 Task: Find directions from Salt Lake City to Zion National Park in Utah.
Action: Mouse moved to (1142, 13)
Screenshot: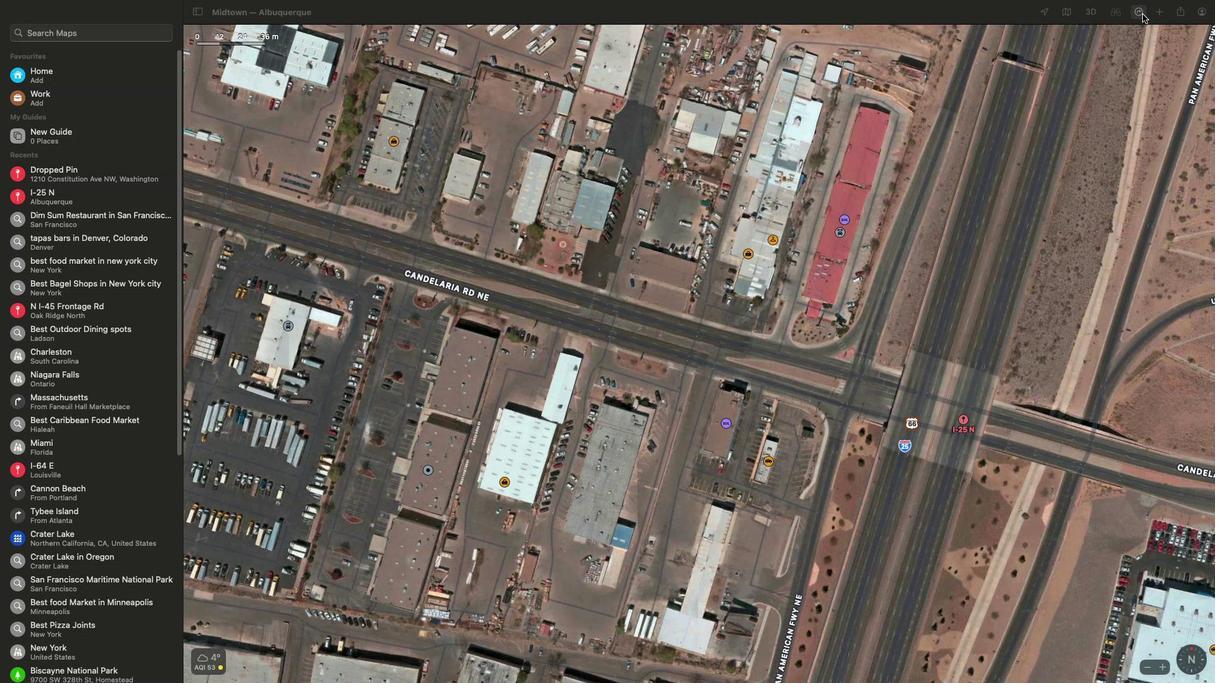 
Action: Mouse pressed left at (1142, 13)
Screenshot: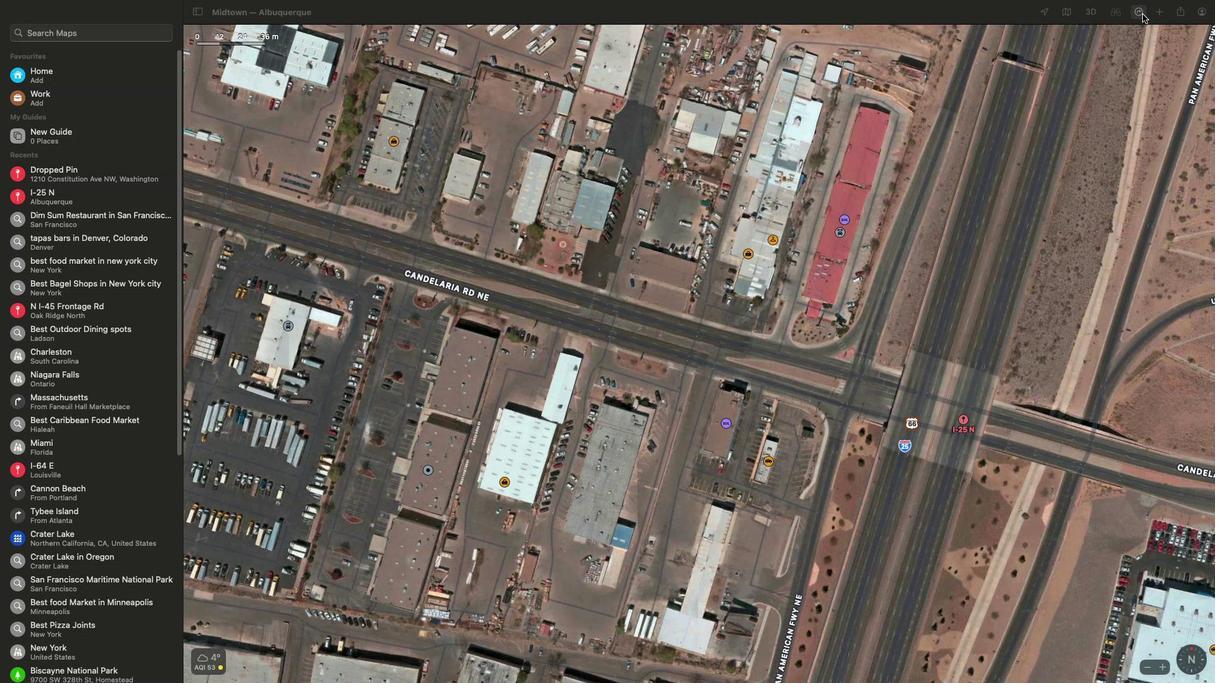 
Action: Mouse moved to (1169, 79)
Screenshot: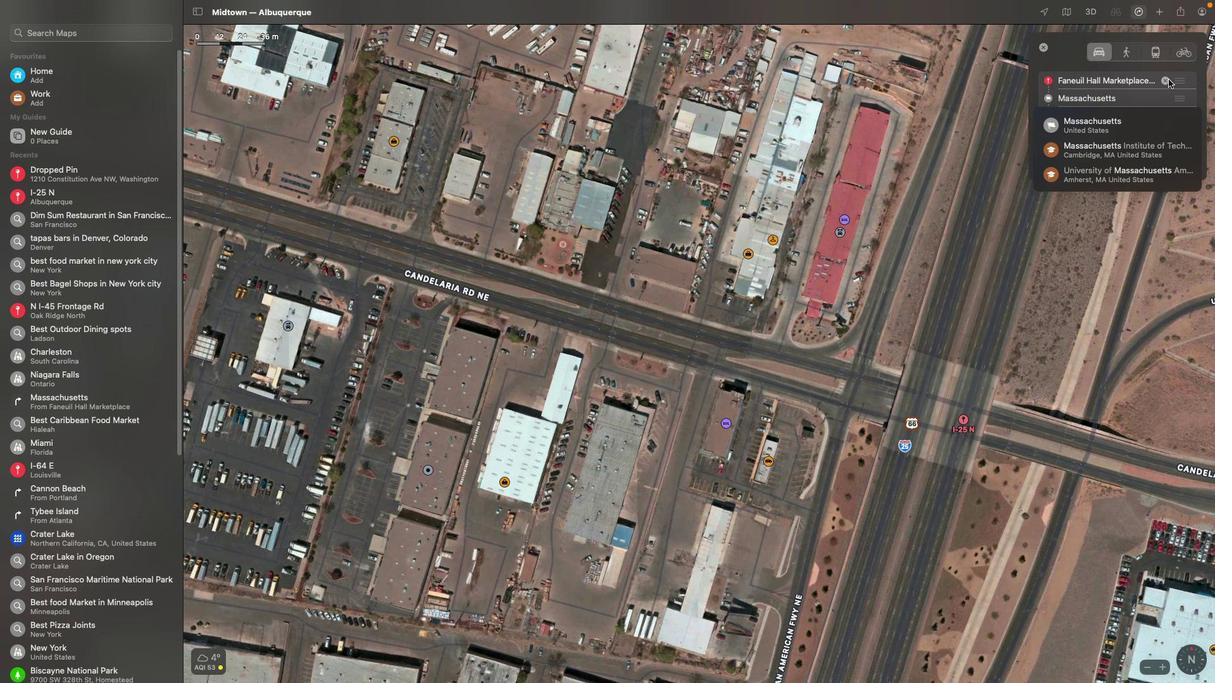 
Action: Mouse pressed left at (1169, 79)
Screenshot: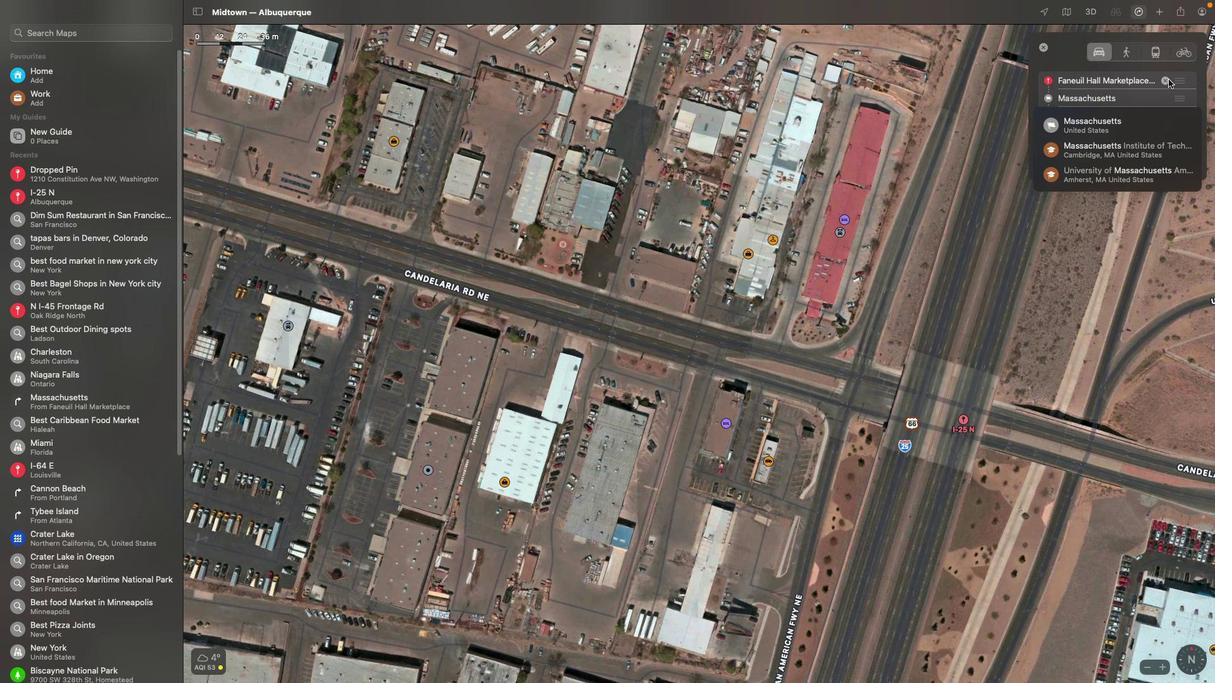 
Action: Mouse moved to (1094, 76)
Screenshot: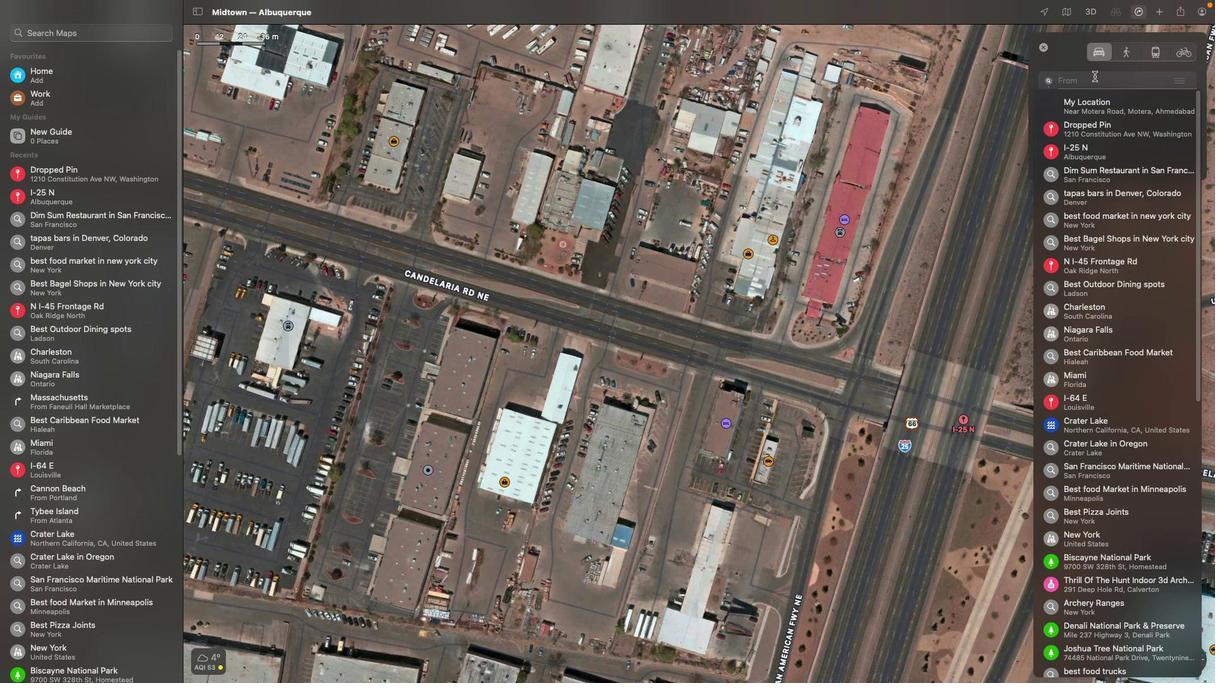 
Action: Mouse pressed left at (1094, 76)
Screenshot: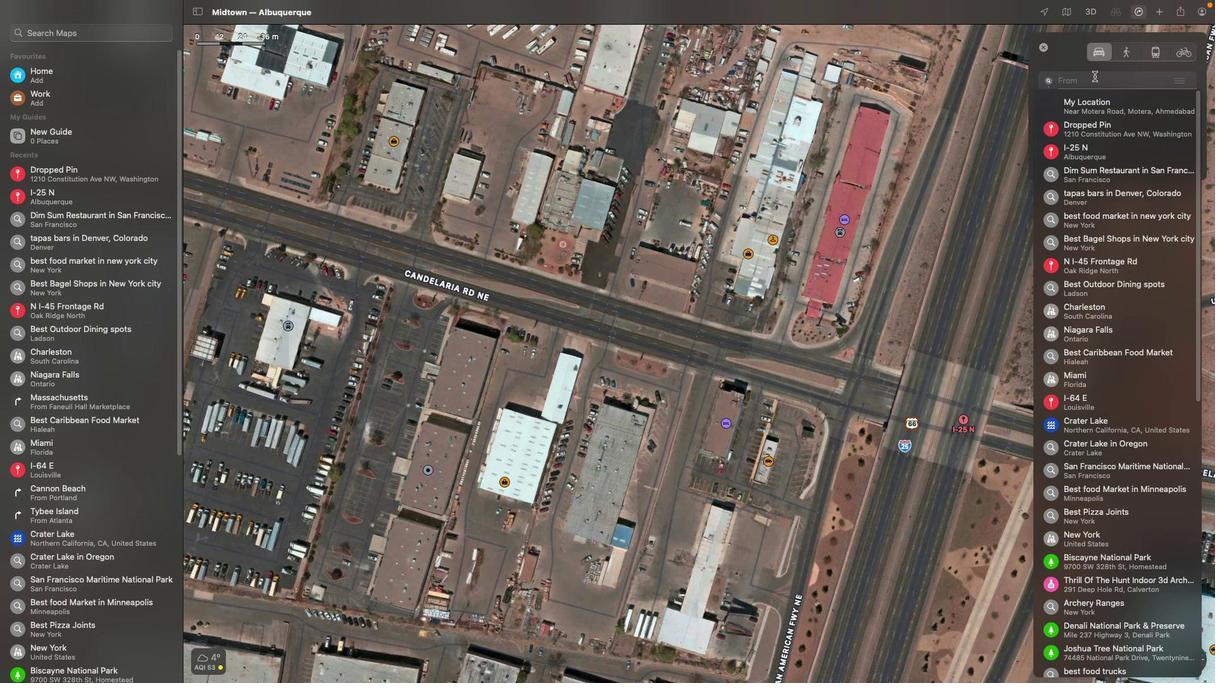 
Action: Mouse moved to (836, 150)
Screenshot: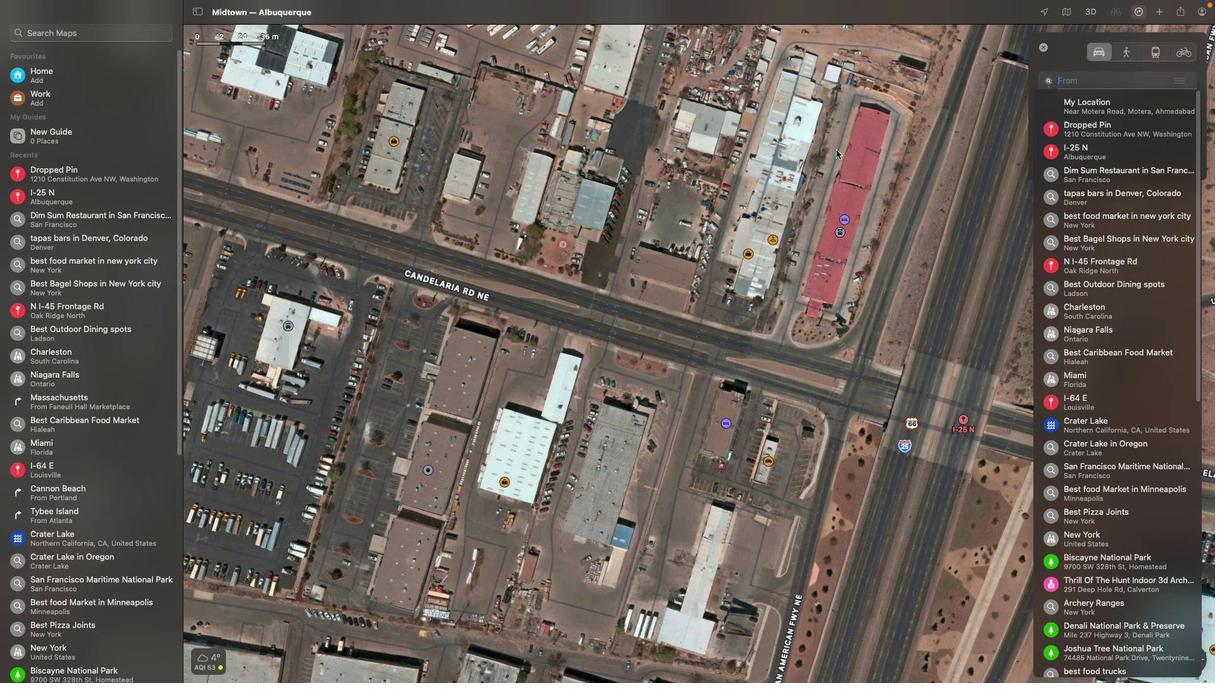 
Action: Mouse pressed left at (836, 150)
Screenshot: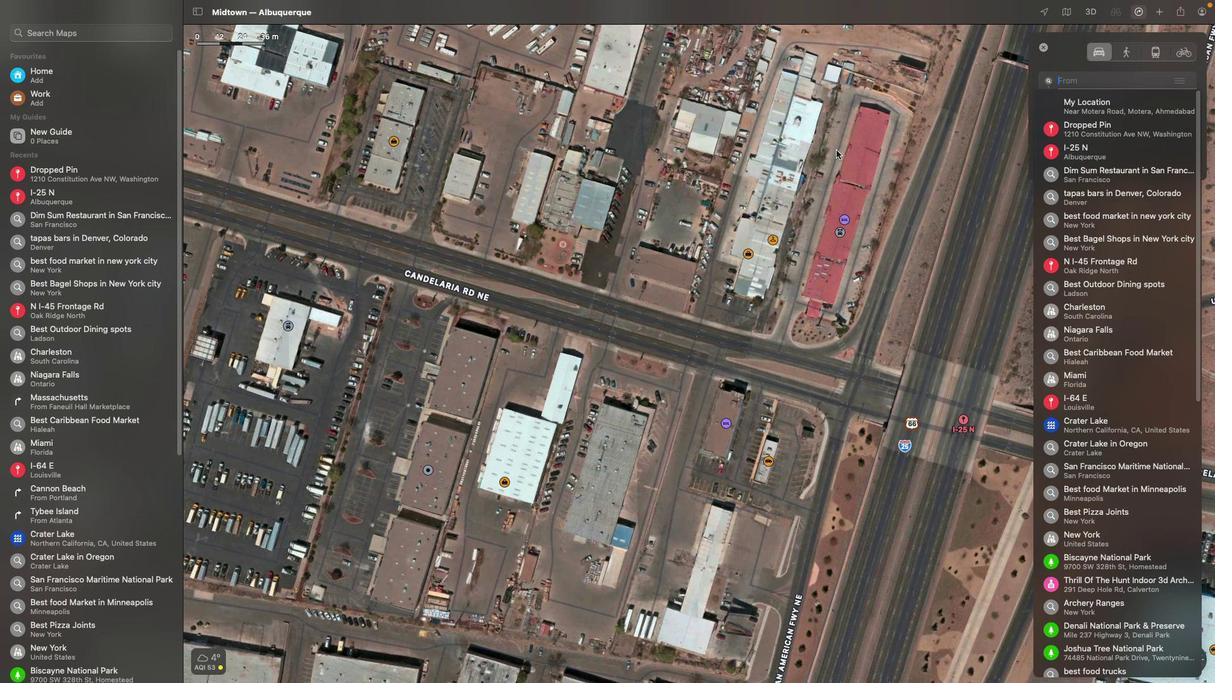 
Action: Mouse moved to (1162, 96)
Screenshot: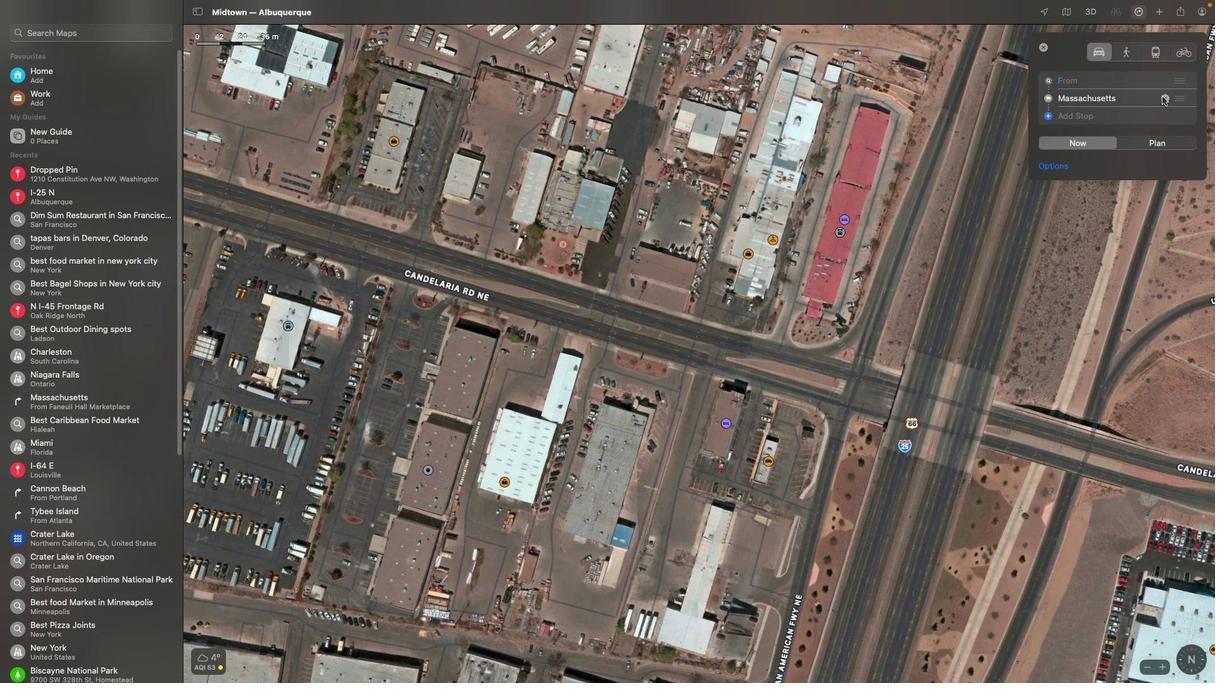 
Action: Mouse pressed left at (1162, 96)
Screenshot: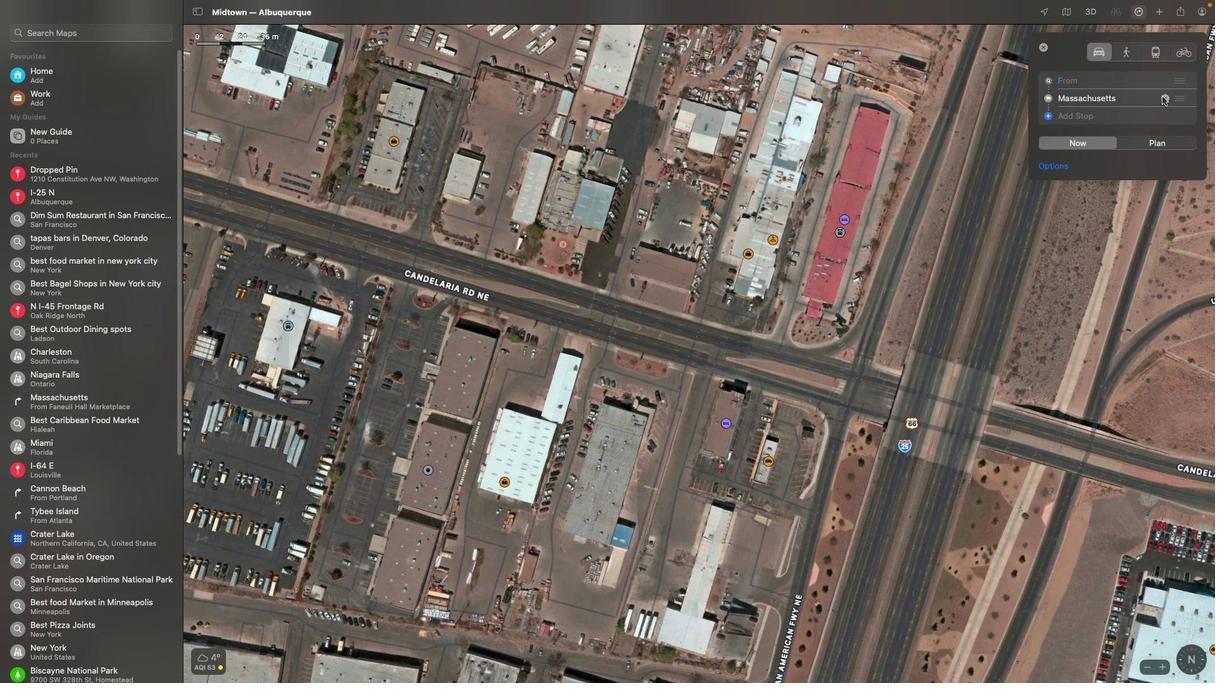 
Action: Mouse moved to (1085, 81)
Screenshot: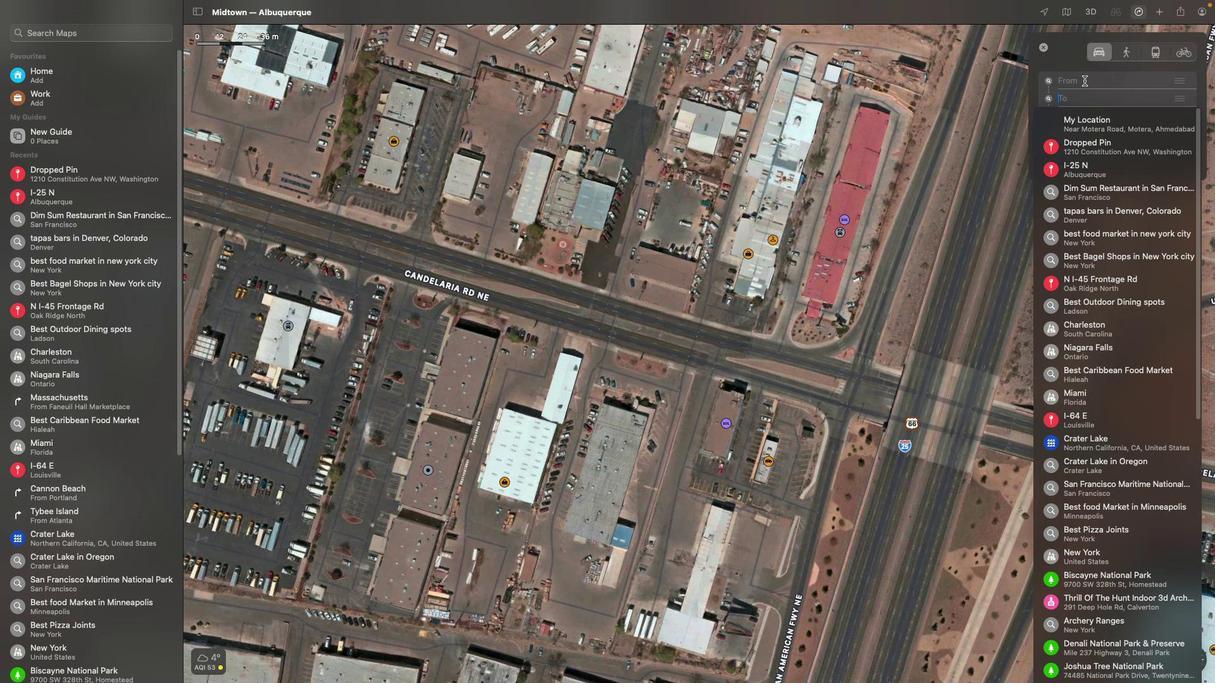 
Action: Mouse pressed left at (1085, 81)
Screenshot: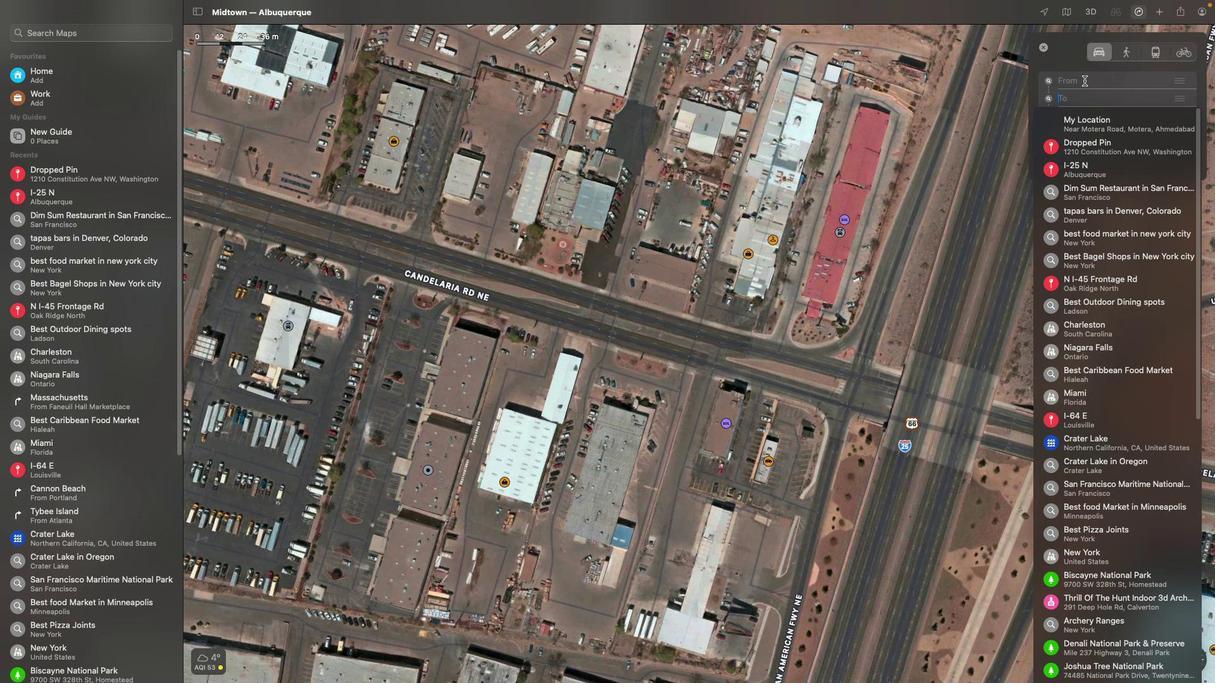 
Action: Key pressed Key.shift'S''a''l''y'Key.backspace't'Key.spaceKey.shift'L''a''k''e'Key.spaceKey.shift'C''i''t''y'Key.spaceKey.shift'Z''i''o''n'Key.space
Screenshot: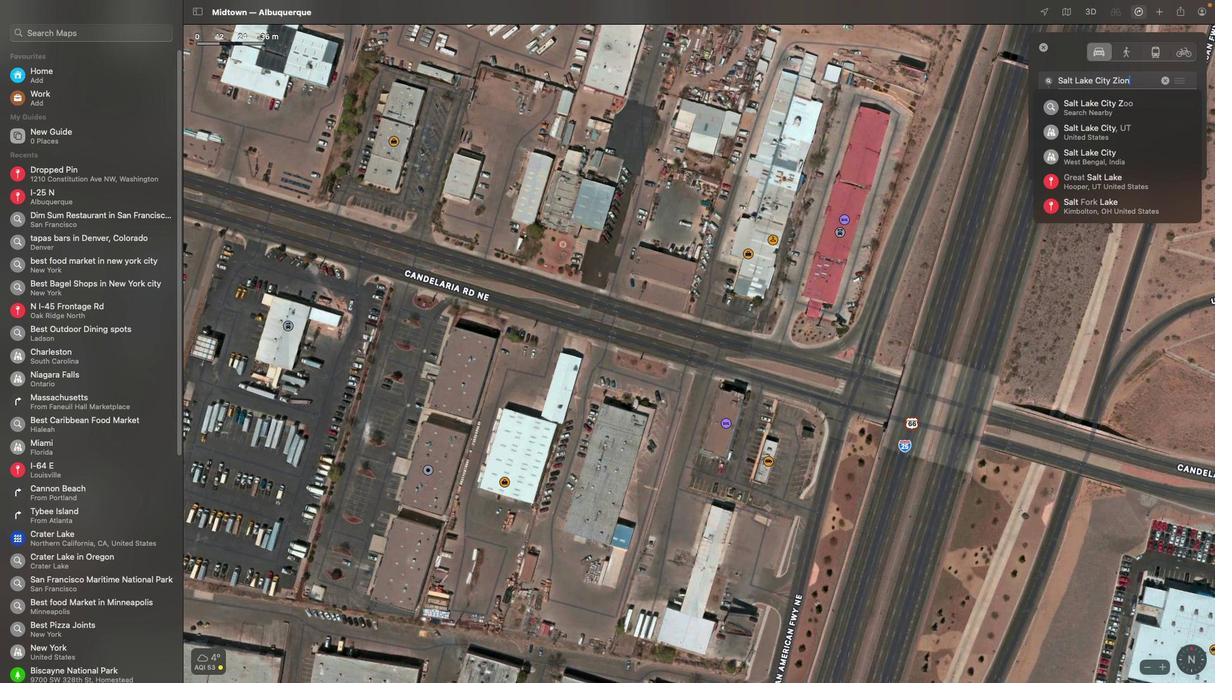 
Action: Mouse moved to (1085, 81)
Screenshot: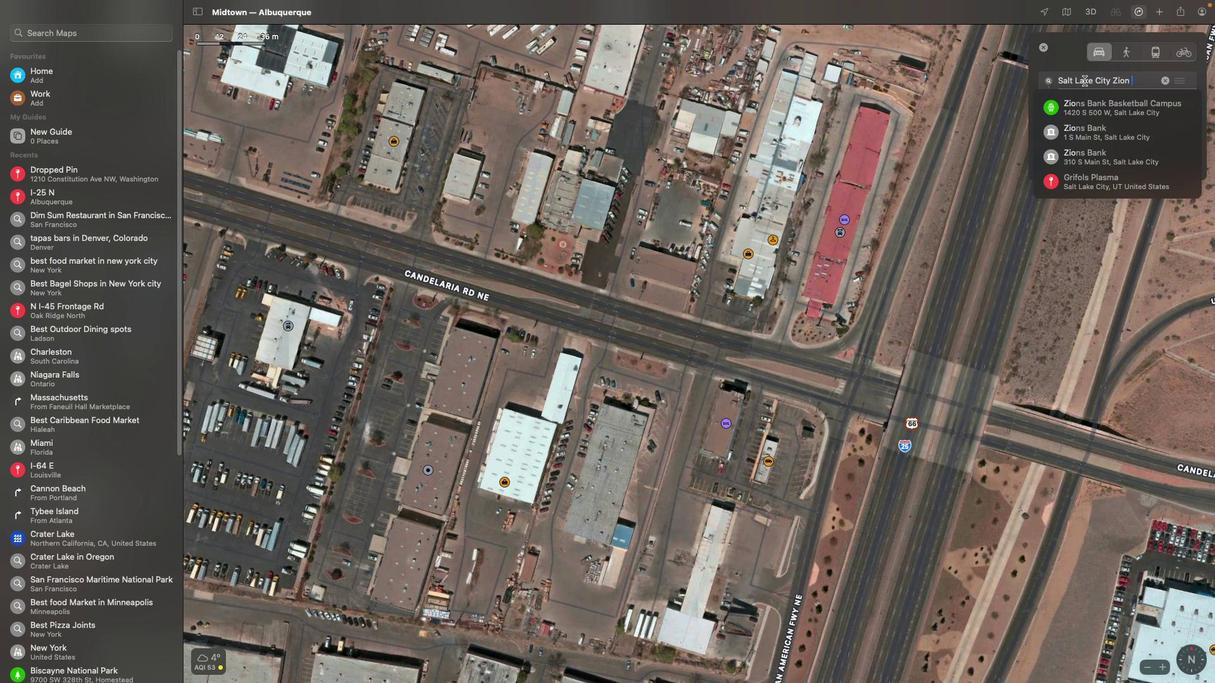 
Action: Key pressed Key.backspaceKey.backspaceKey.backspaceKey.backspaceKey.backspace
Screenshot: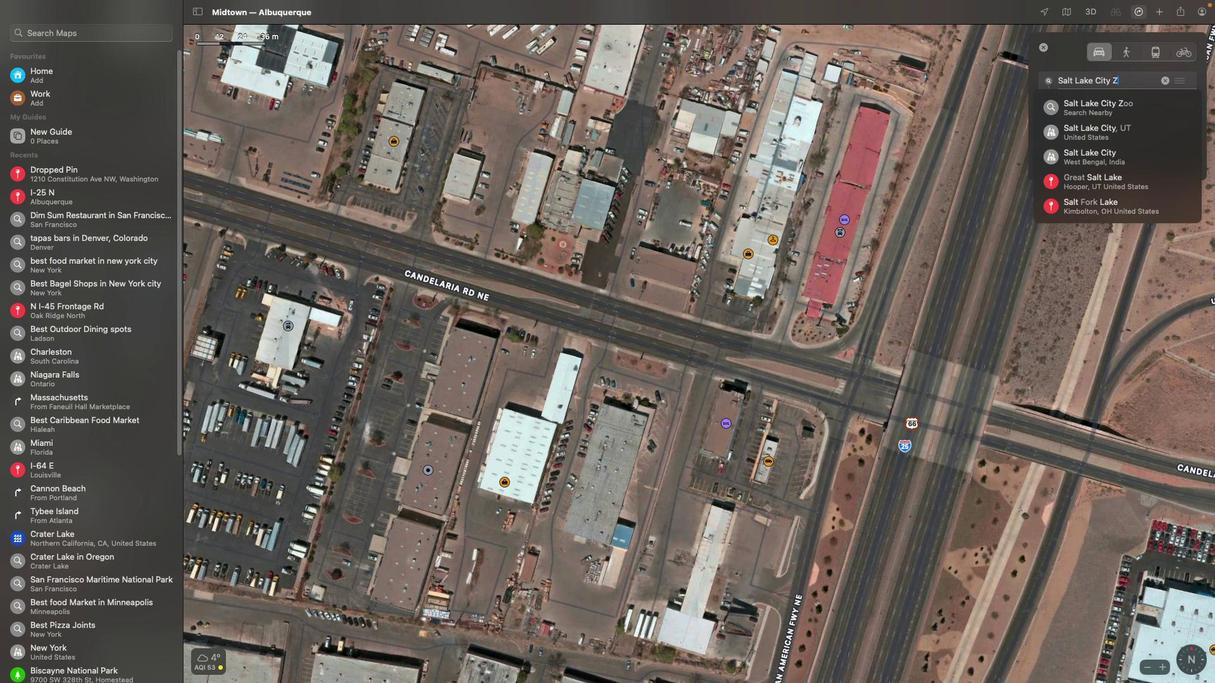 
Action: Mouse moved to (1069, 112)
Screenshot: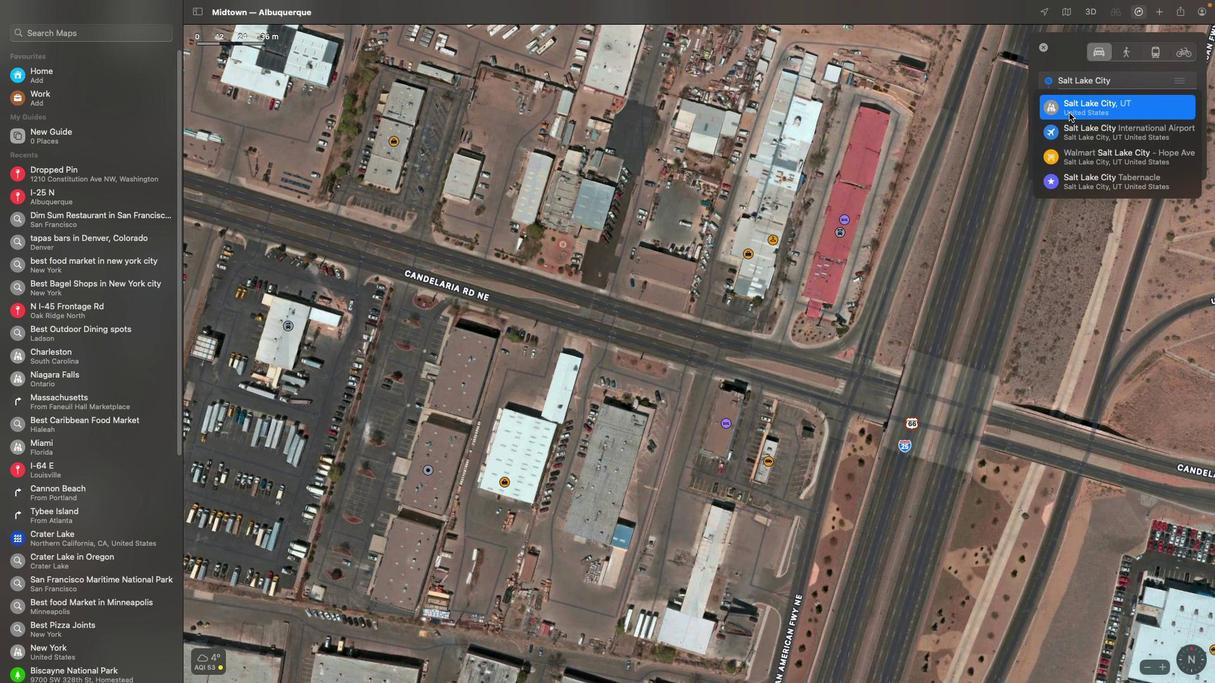 
Action: Mouse pressed left at (1069, 112)
Screenshot: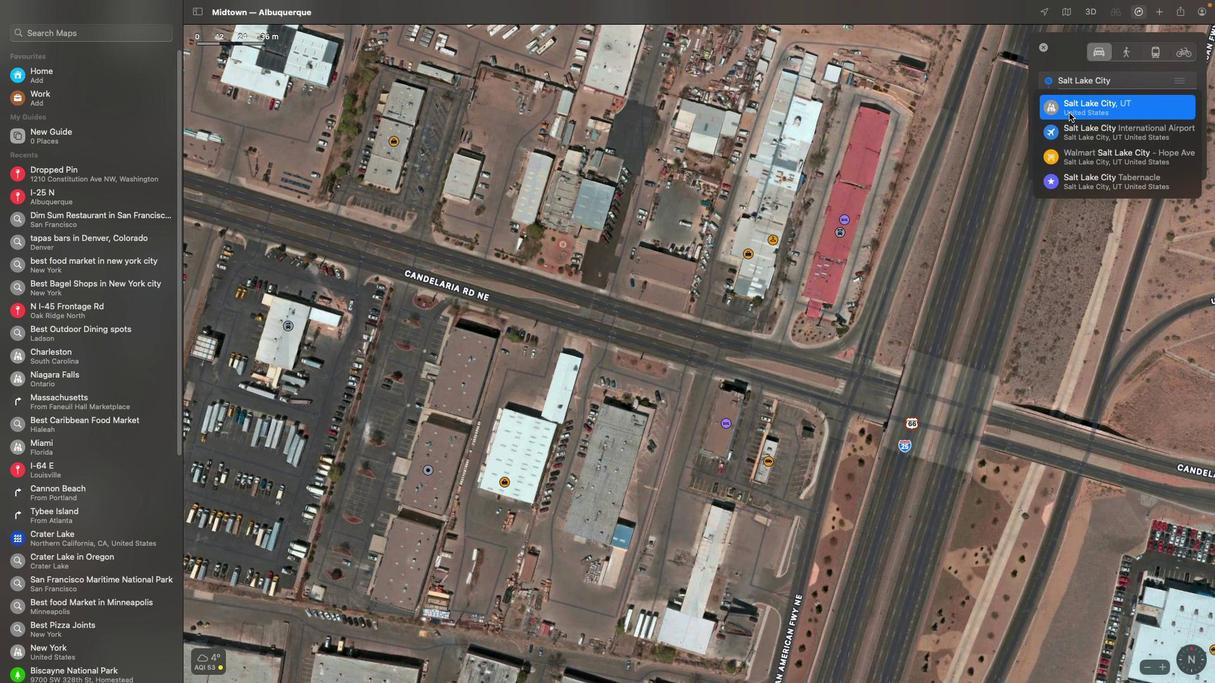 
Action: Mouse moved to (1080, 98)
Screenshot: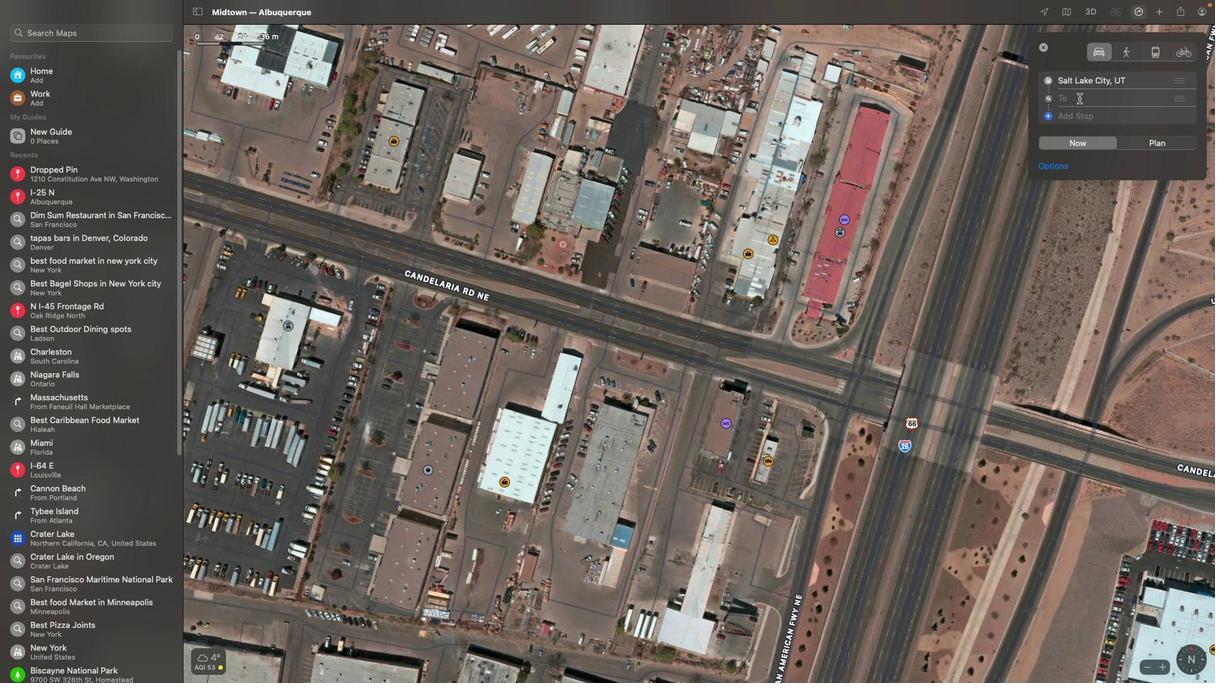 
Action: Mouse pressed left at (1080, 98)
Screenshot: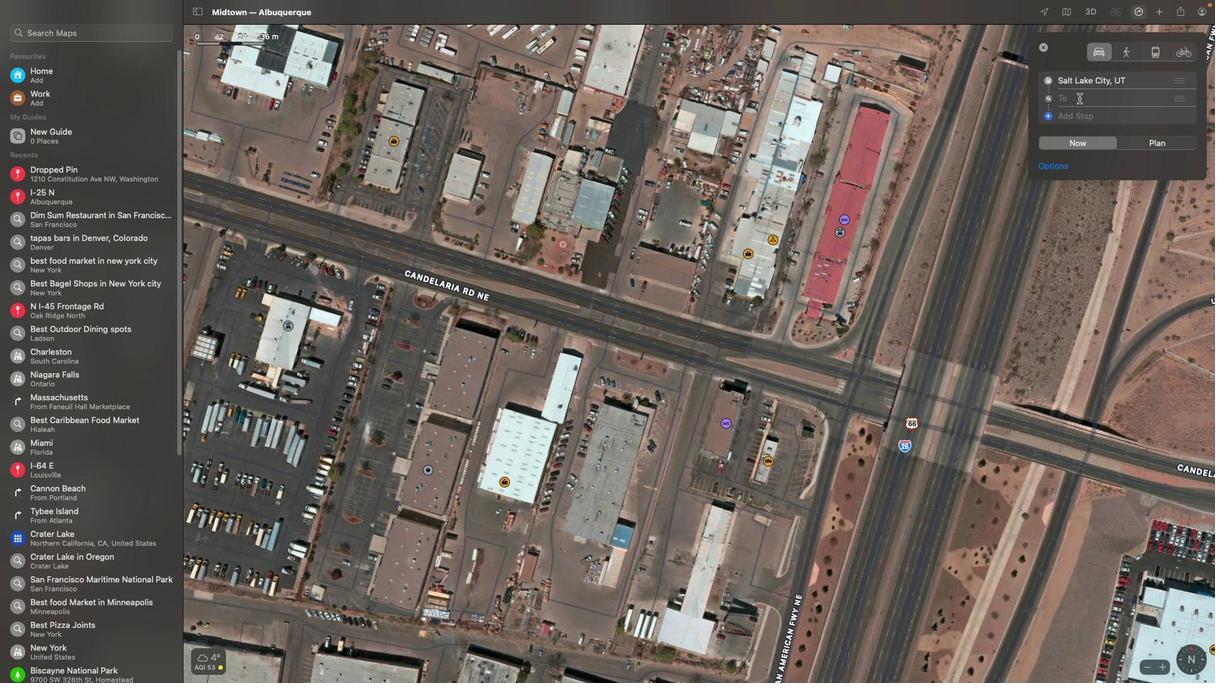
Action: Key pressed Key.shift'Z''i''o''n'Key.spaceKey.shift'N''a''t''i''o''n''a''l'Key.spaceKey.shift'P''a''r''k'Key.space
Screenshot: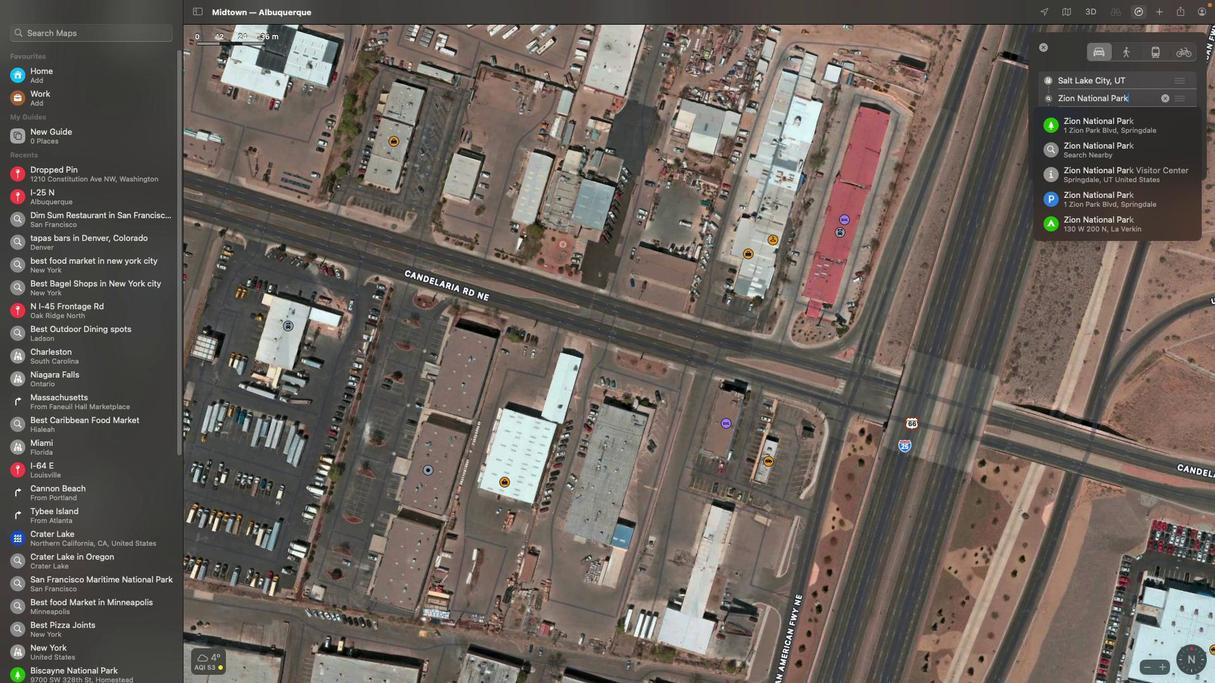 
Action: Mouse moved to (1081, 92)
Screenshot: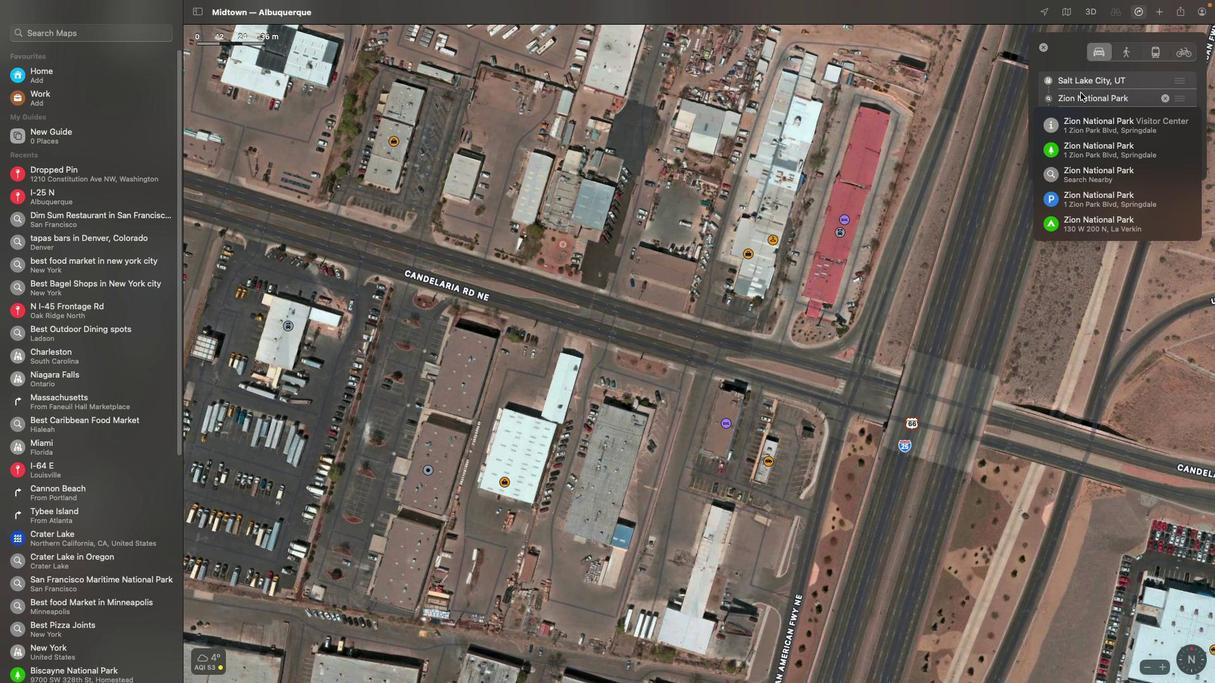 
Action: Key pressed Key.shift'U''t''a''h''\x03'
Screenshot: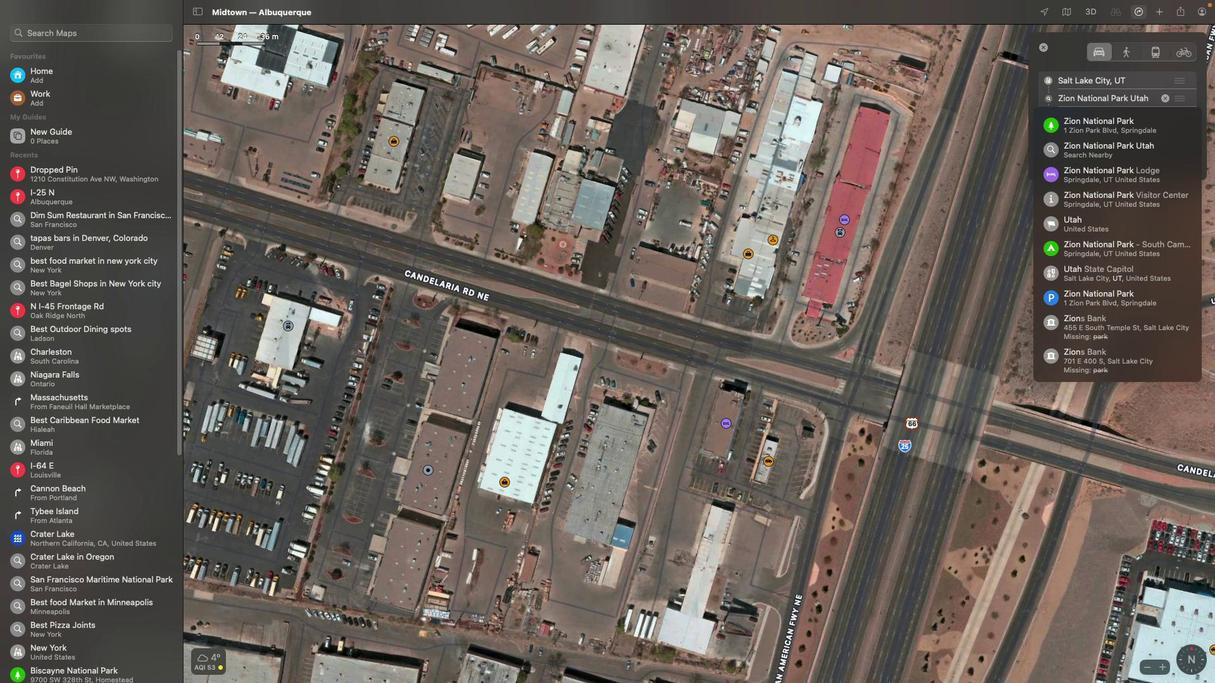
Action: Mouse moved to (1080, 260)
Screenshot: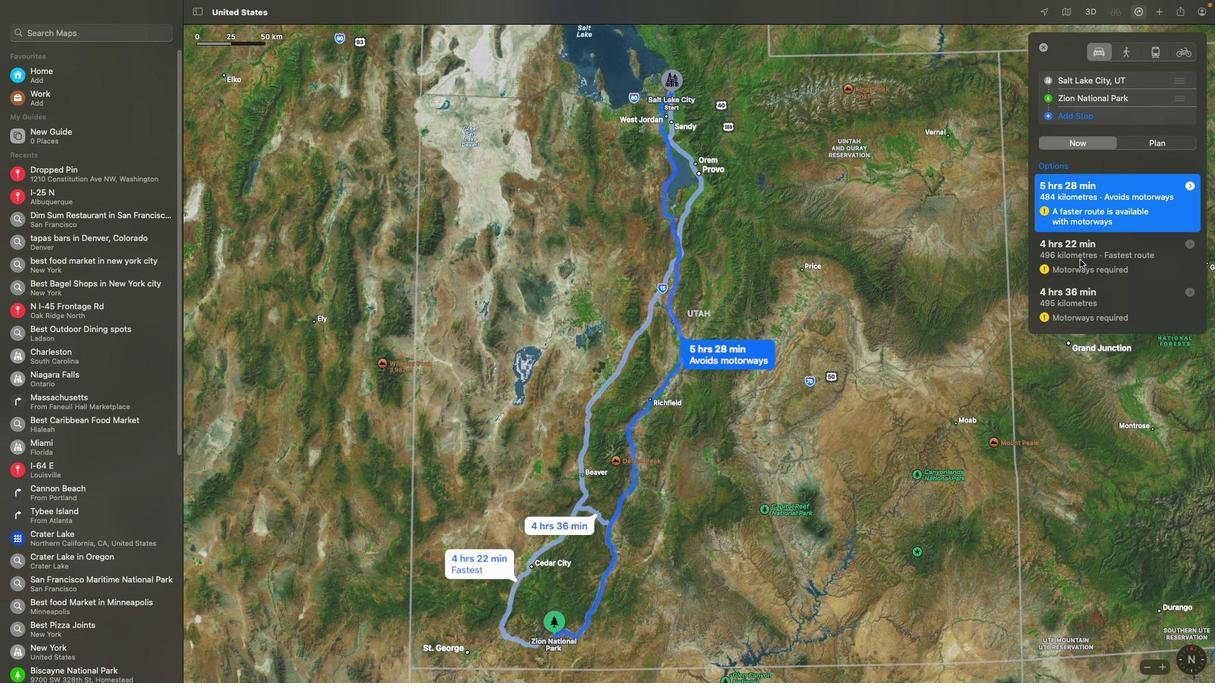 
Action: Mouse pressed left at (1080, 260)
Screenshot: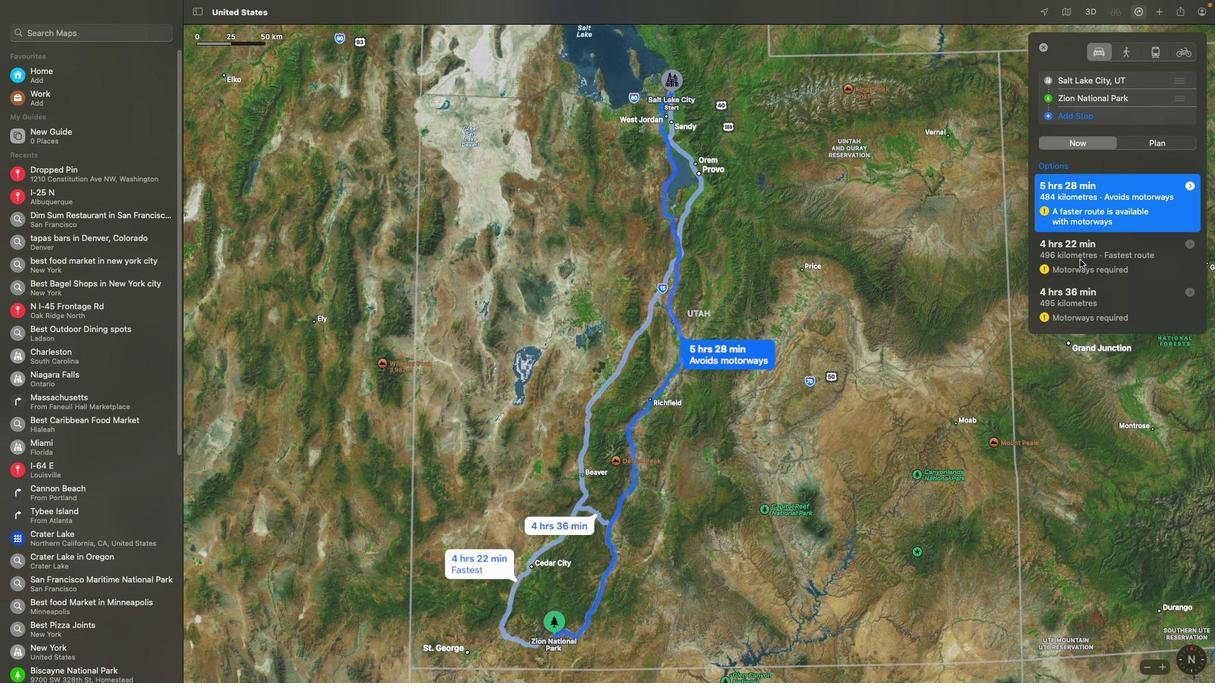 
Action: Mouse moved to (1088, 303)
Screenshot: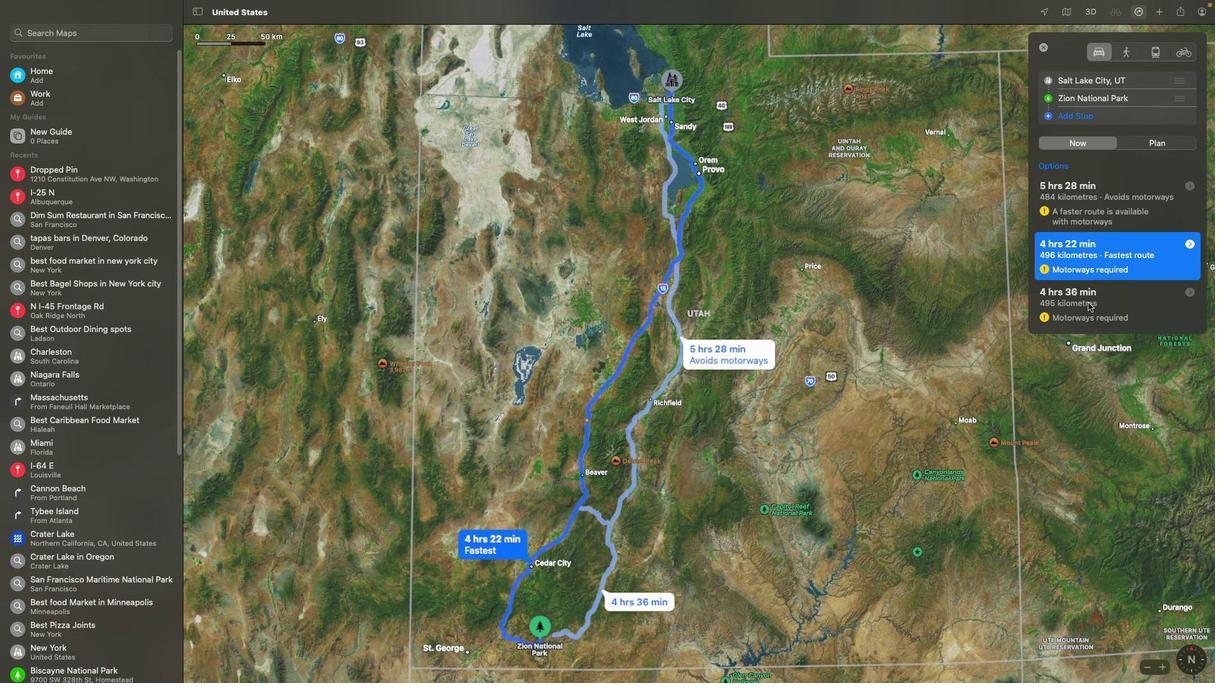 
Action: Mouse pressed left at (1088, 303)
Screenshot: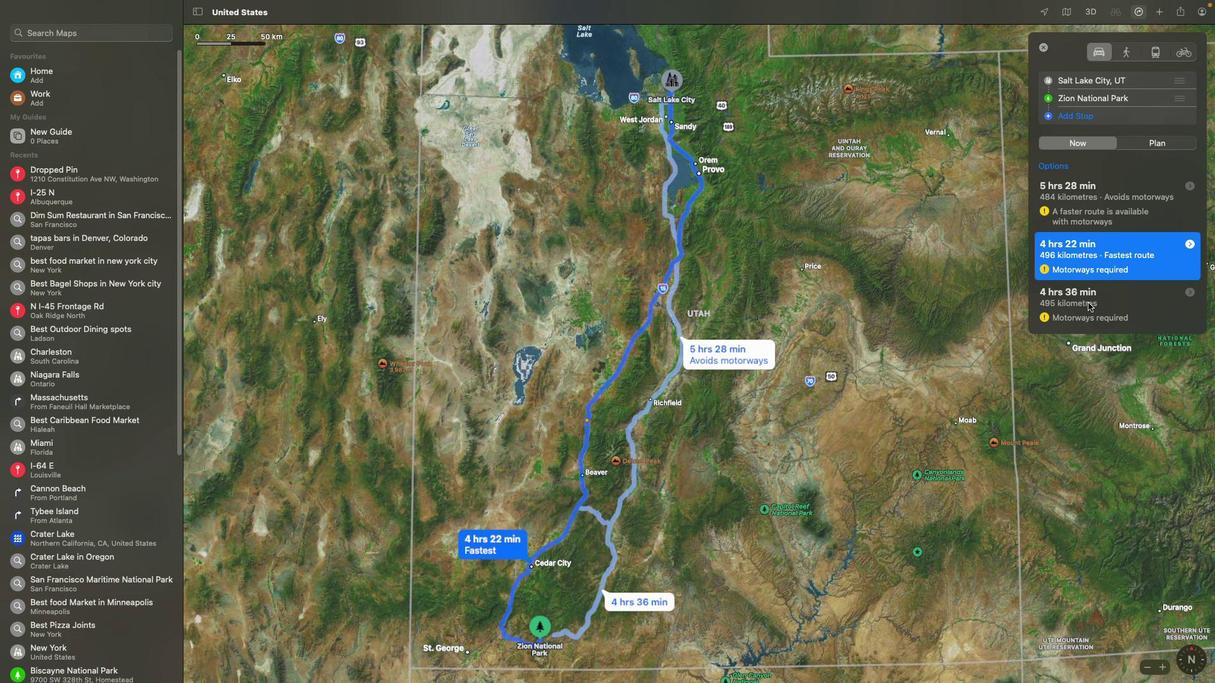
Action: Mouse moved to (1085, 257)
Screenshot: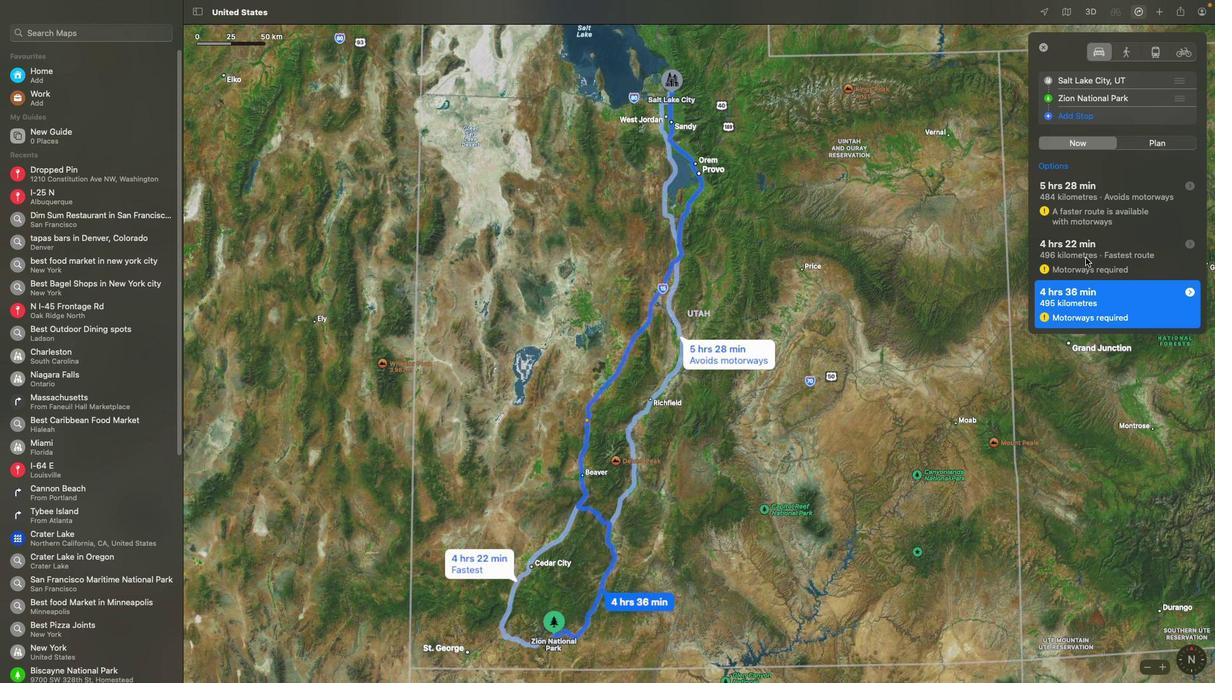 
Action: Mouse pressed left at (1085, 257)
Screenshot: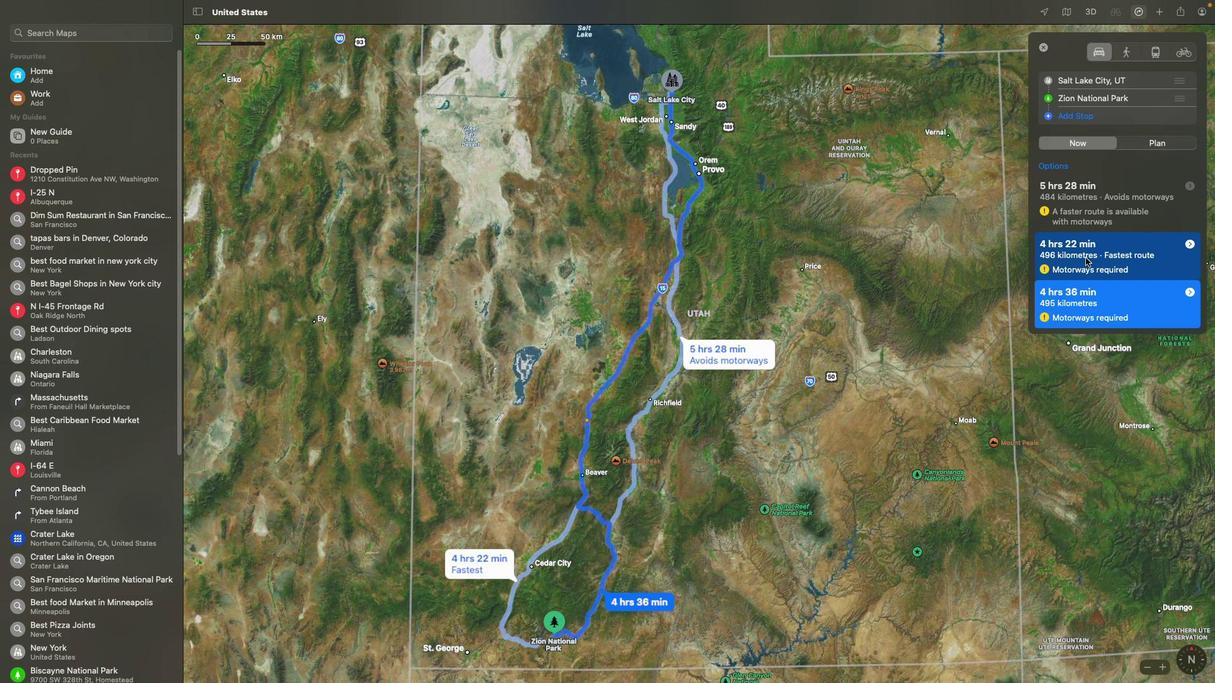 
Action: Mouse moved to (1194, 243)
Screenshot: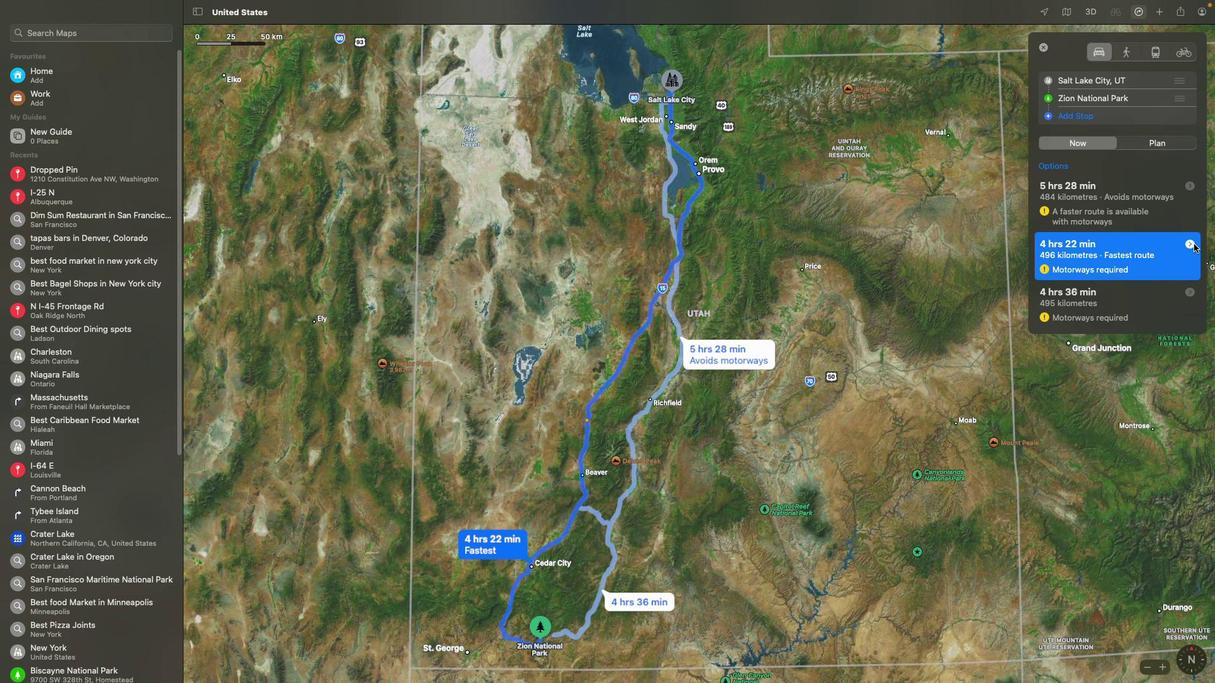 
Action: Mouse pressed left at (1194, 243)
Screenshot: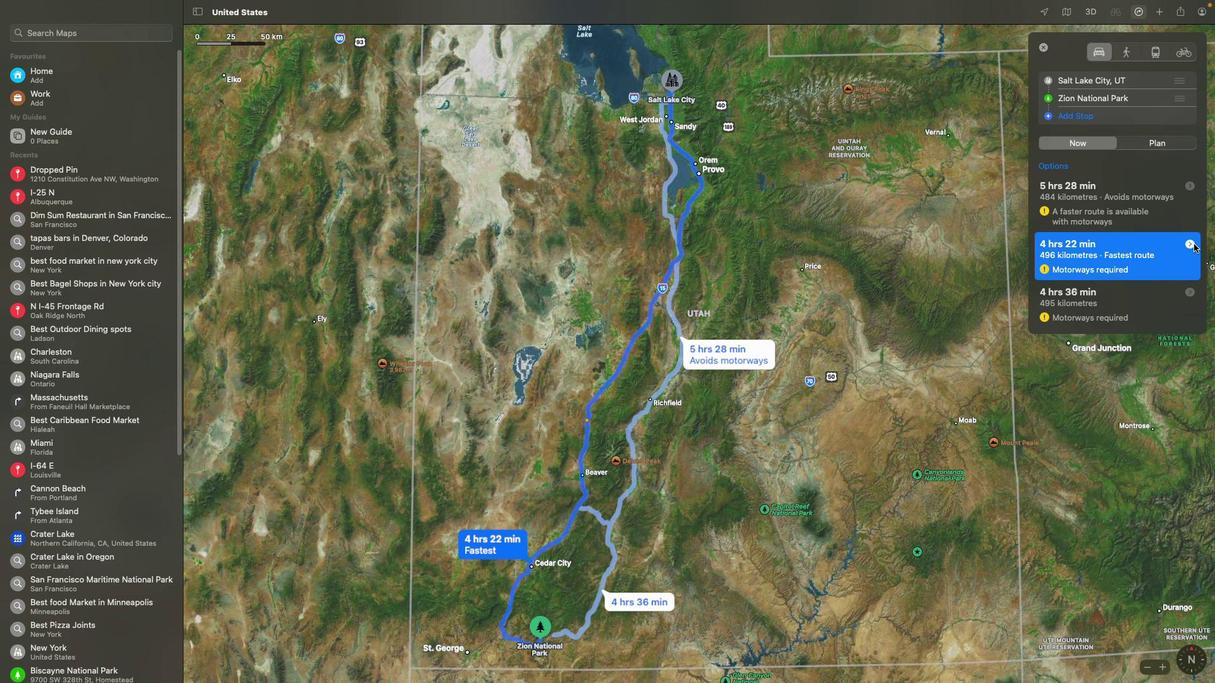 
Action: Mouse moved to (1077, 311)
Screenshot: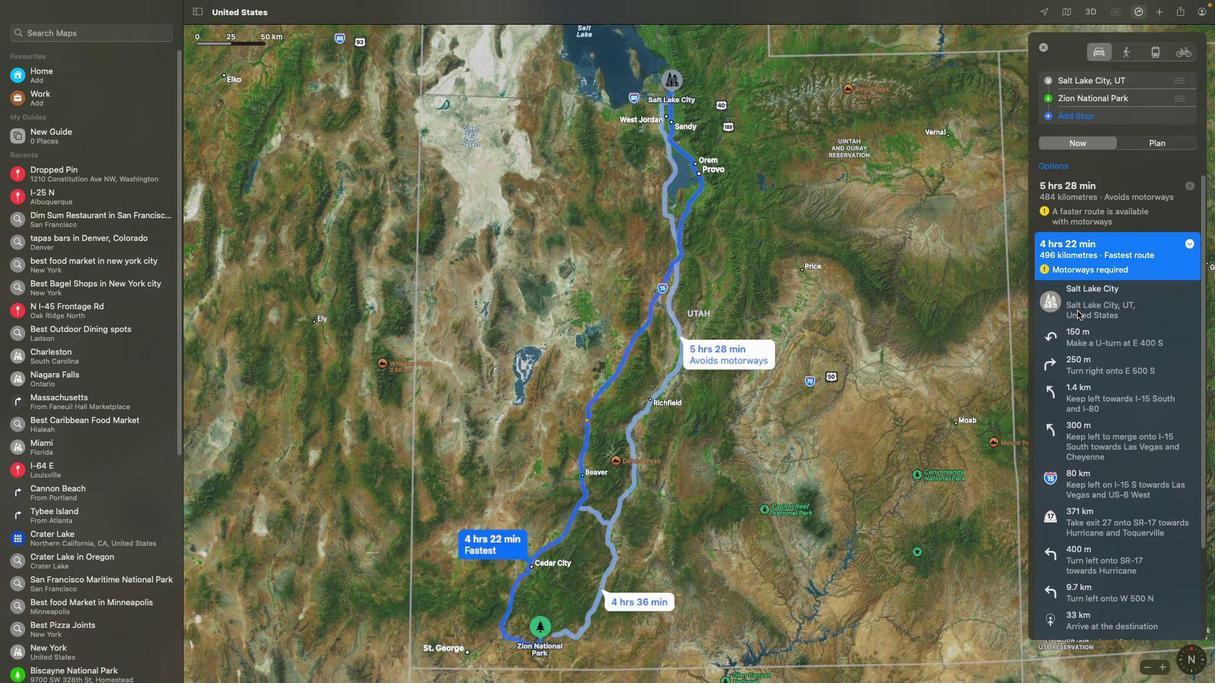 
